 Task: Filter the workflow runs by the status "in progress" in the repository "Javascript".
Action: Mouse moved to (1044, 257)
Screenshot: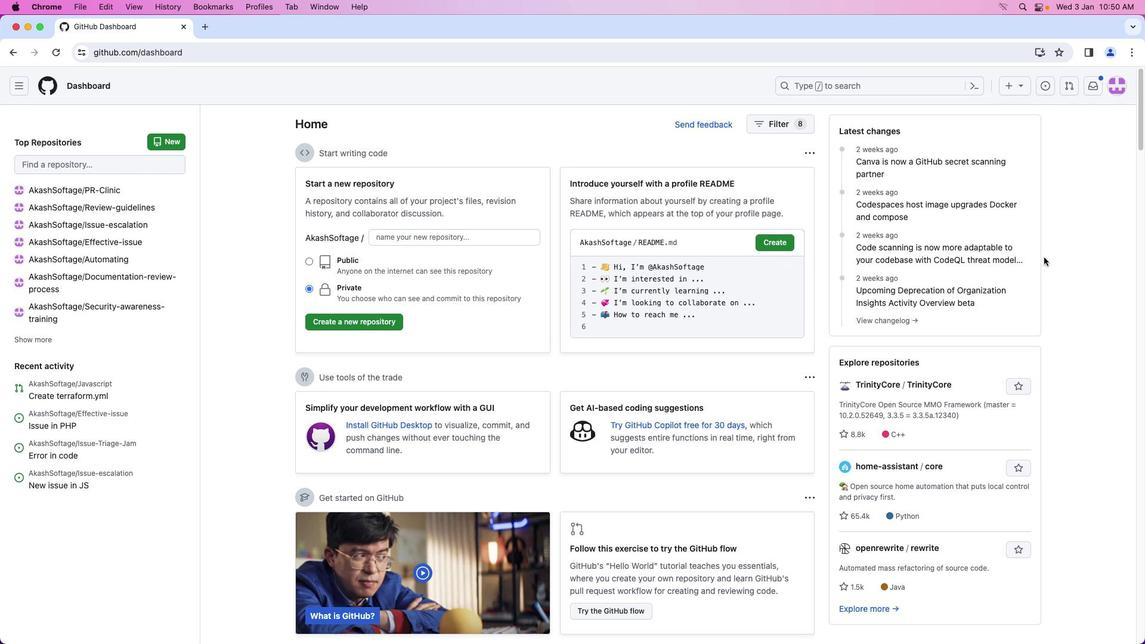 
Action: Mouse pressed left at (1044, 257)
Screenshot: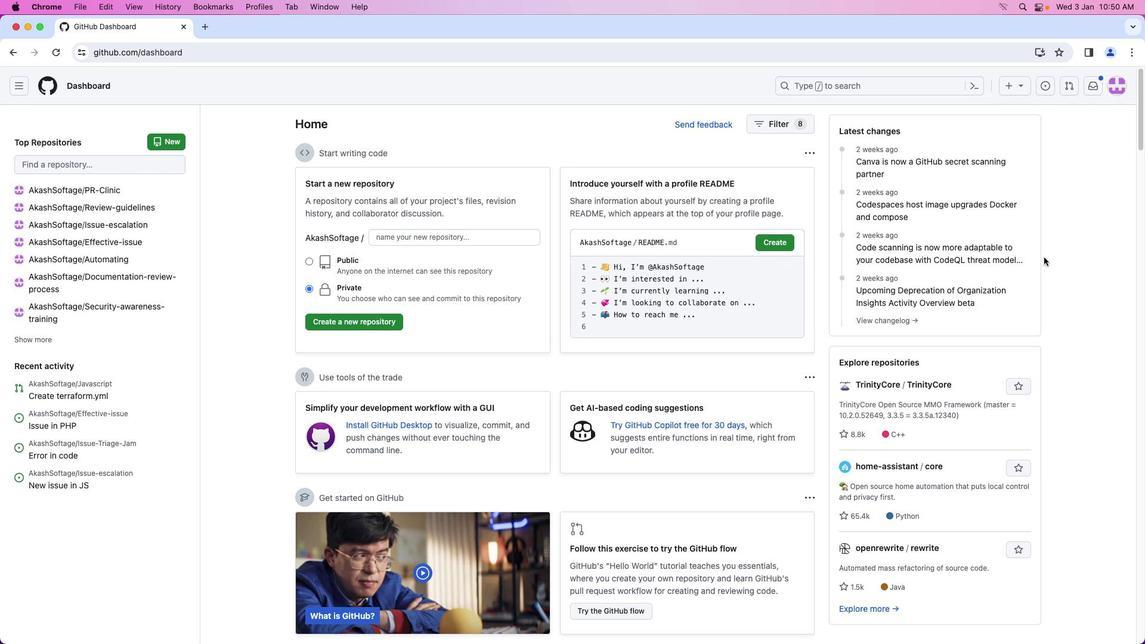 
Action: Mouse moved to (1112, 89)
Screenshot: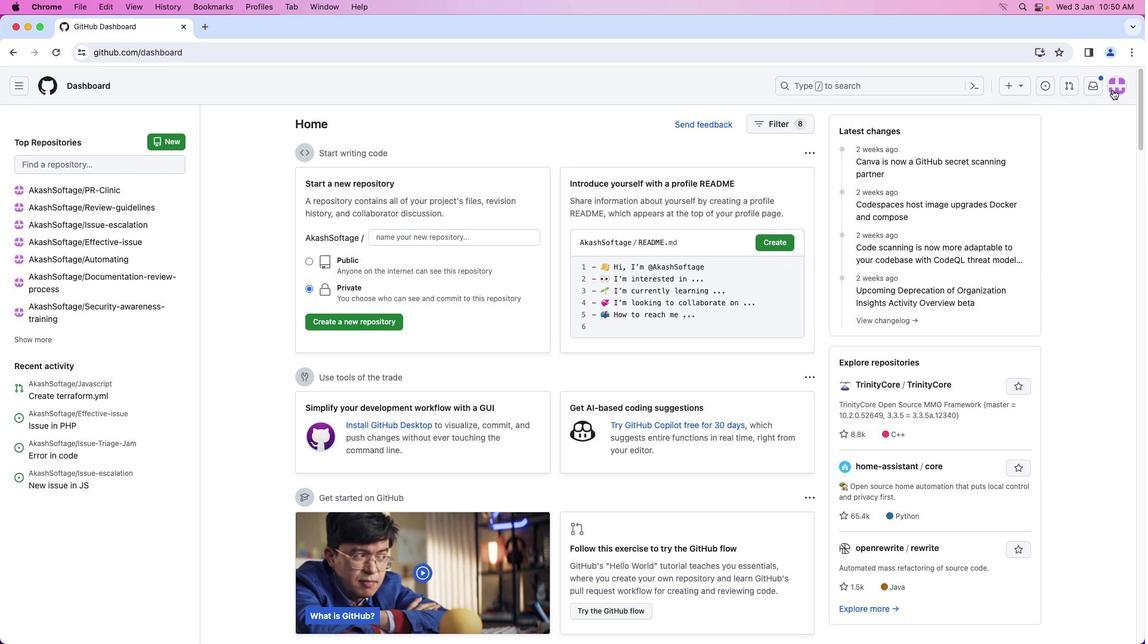 
Action: Mouse pressed left at (1112, 89)
Screenshot: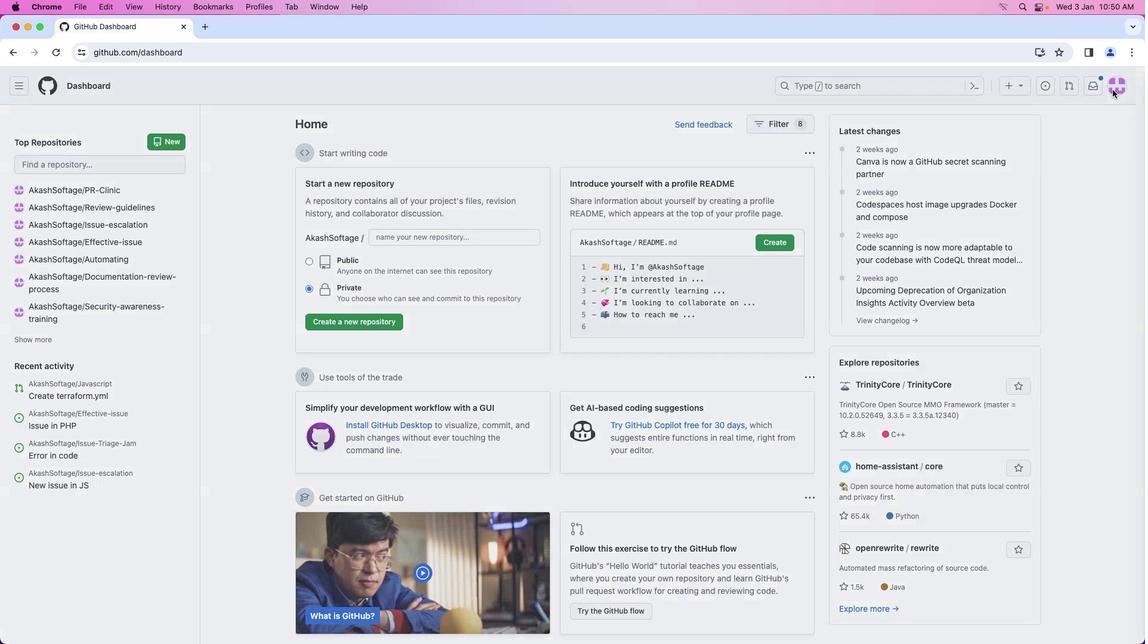 
Action: Mouse moved to (1052, 192)
Screenshot: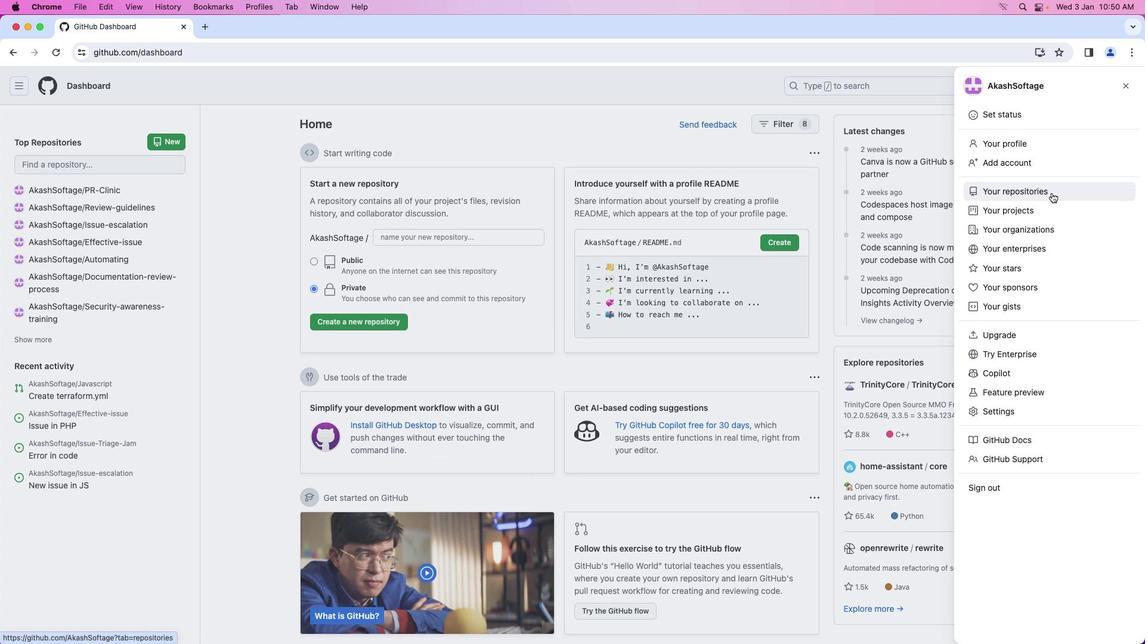 
Action: Mouse pressed left at (1052, 192)
Screenshot: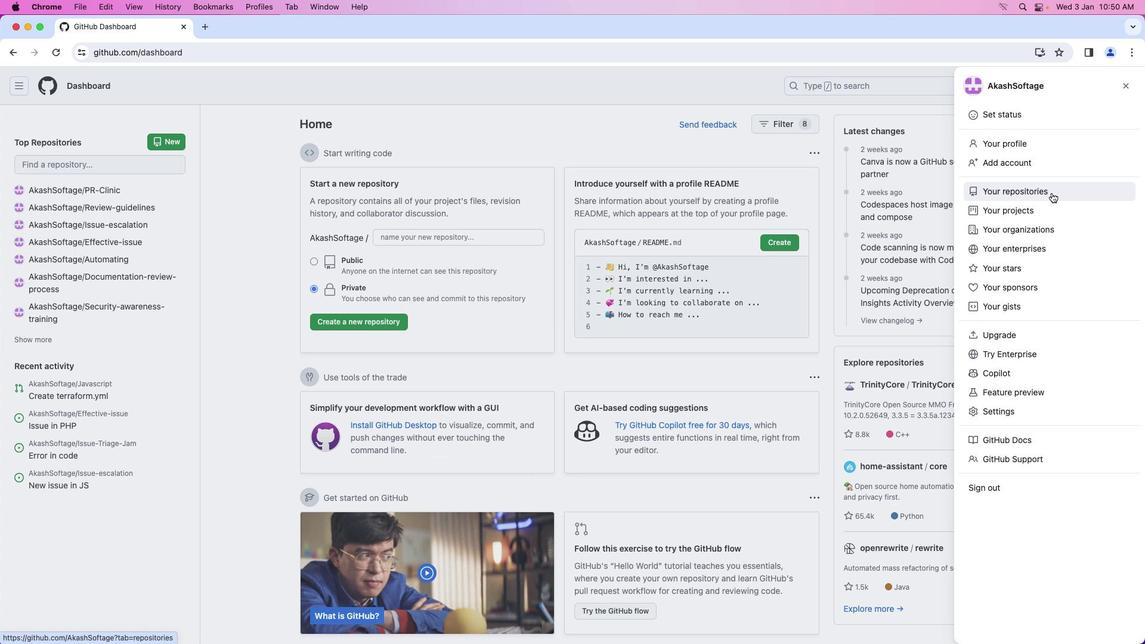 
Action: Mouse moved to (436, 201)
Screenshot: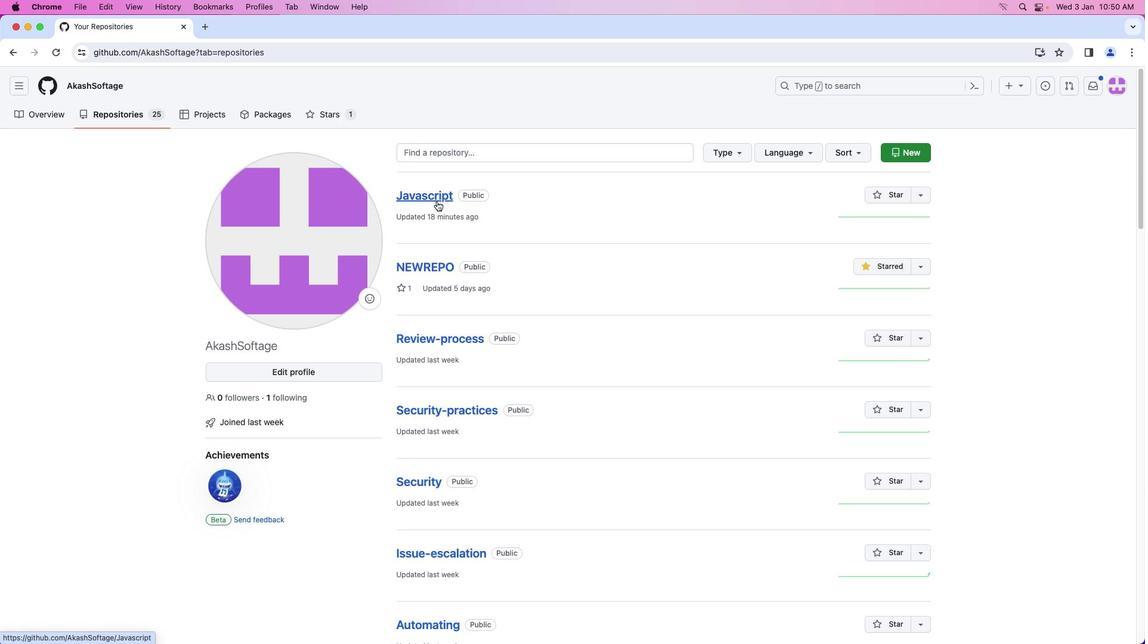 
Action: Mouse pressed left at (436, 201)
Screenshot: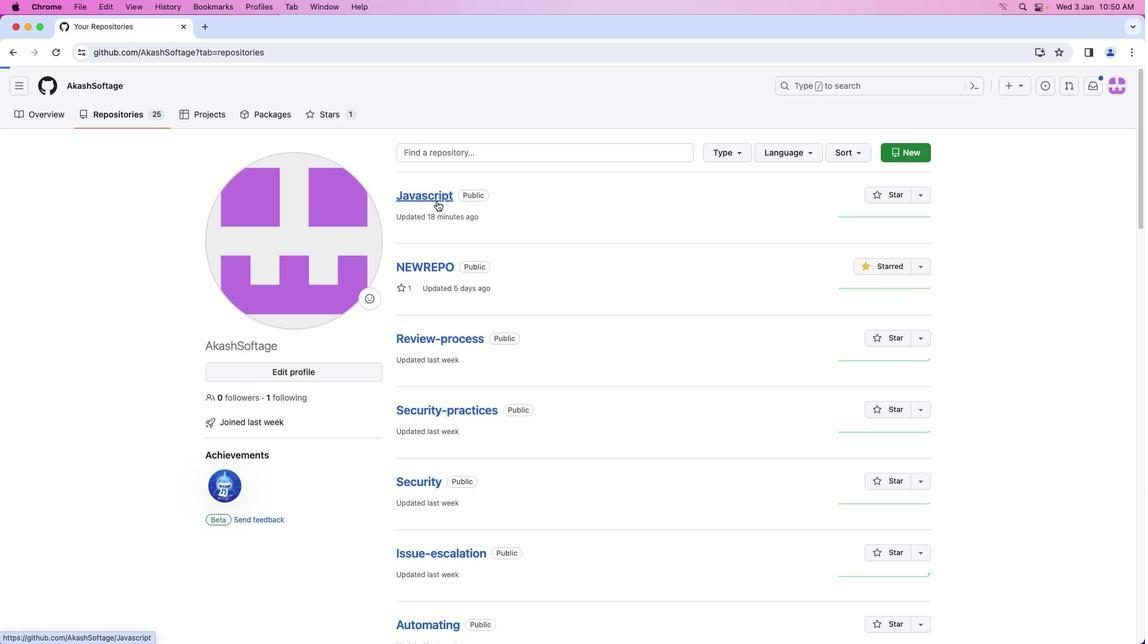 
Action: Mouse moved to (247, 115)
Screenshot: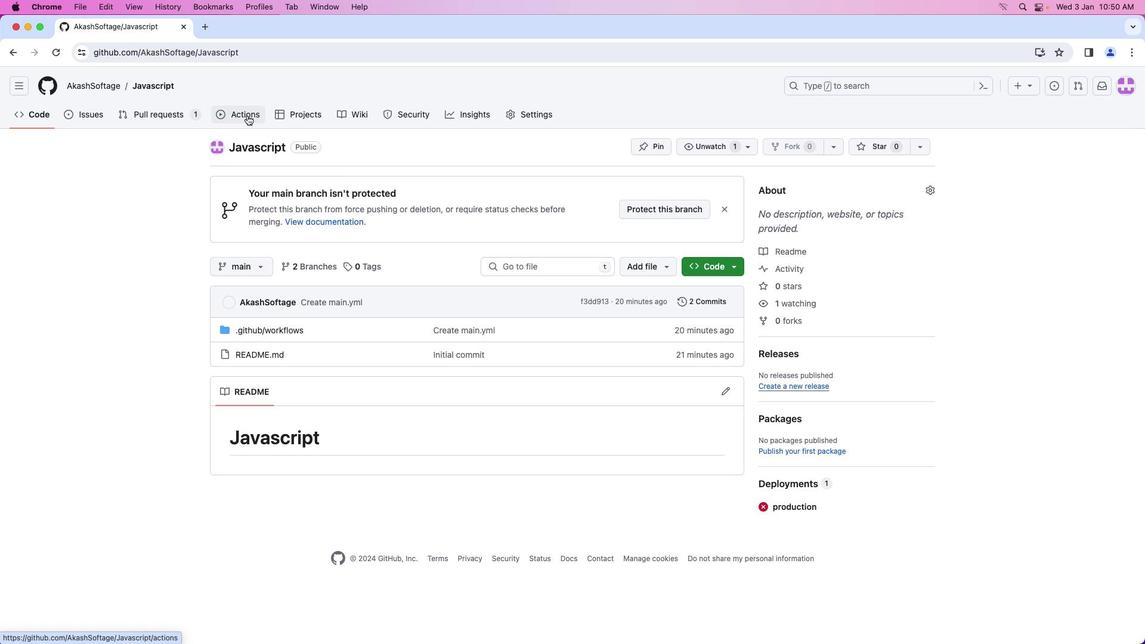 
Action: Mouse pressed left at (247, 115)
Screenshot: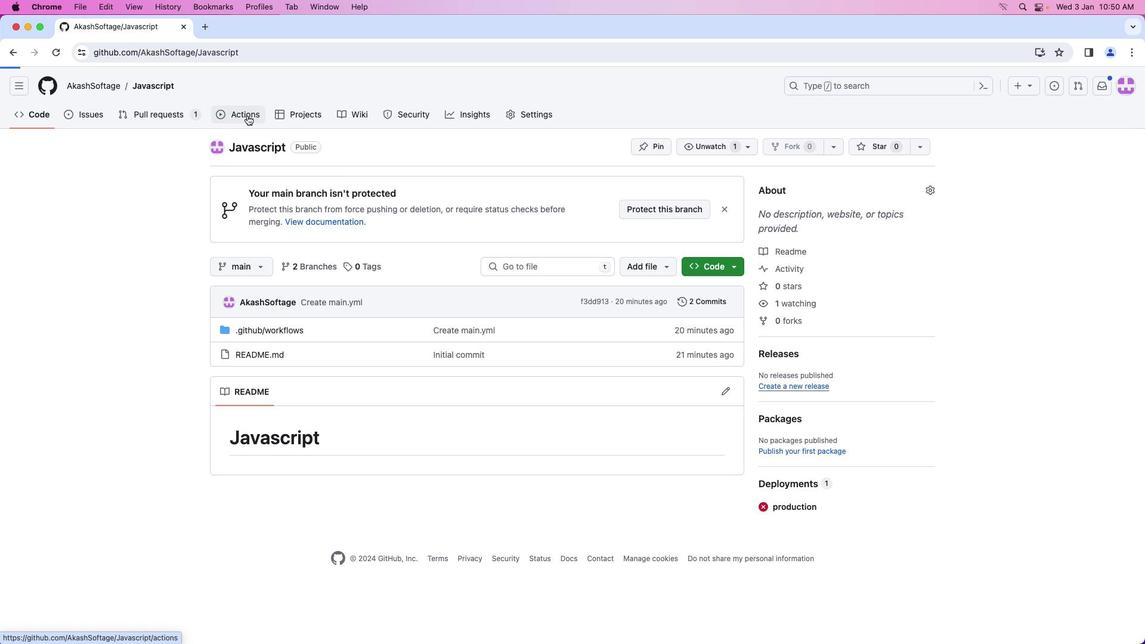 
Action: Mouse moved to (838, 199)
Screenshot: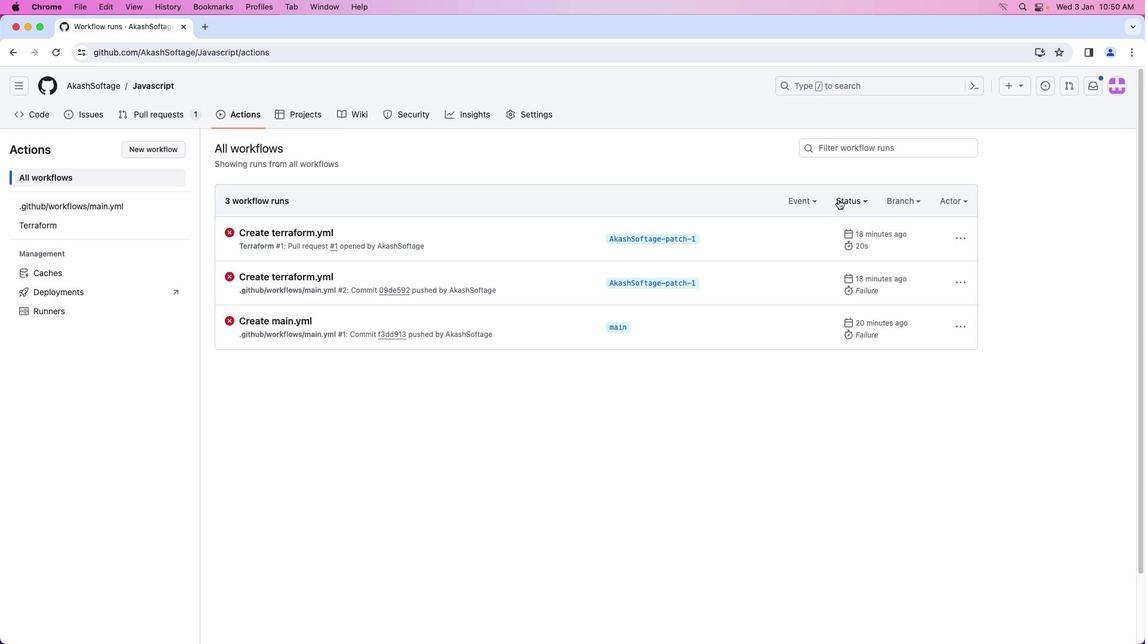 
Action: Mouse pressed left at (838, 199)
Screenshot: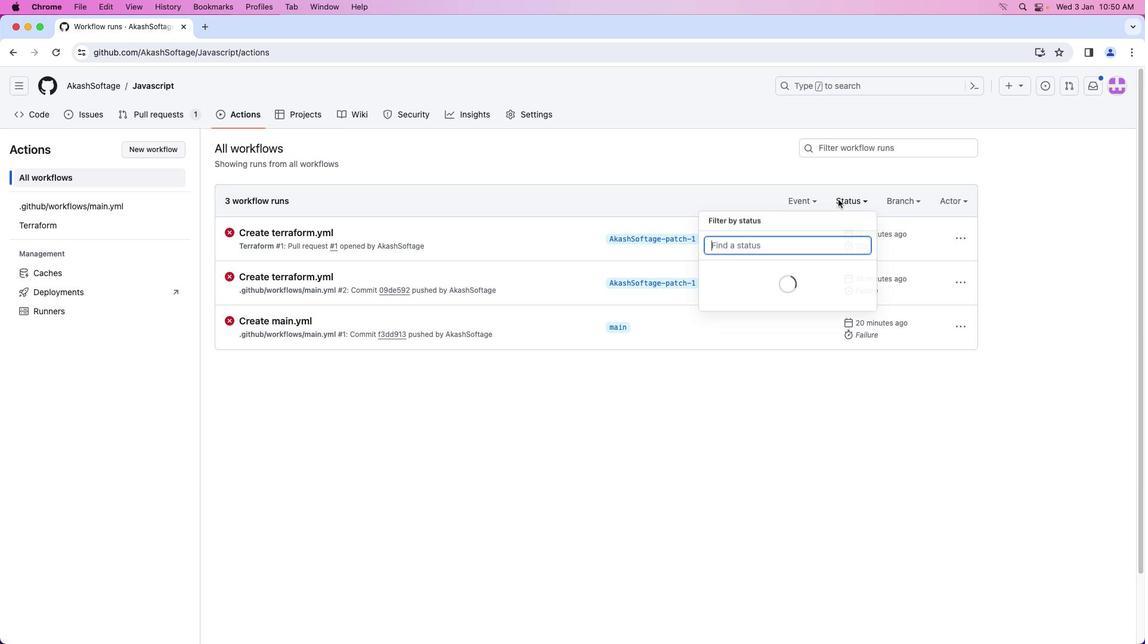 
Action: Mouse moved to (758, 291)
Screenshot: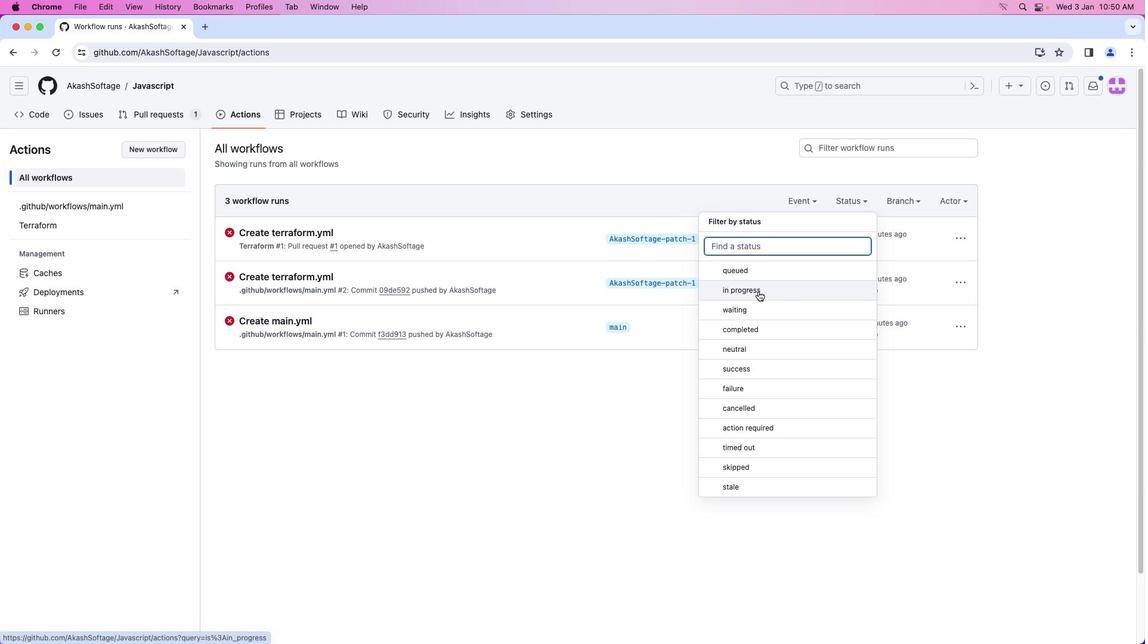 
Action: Mouse pressed left at (758, 291)
Screenshot: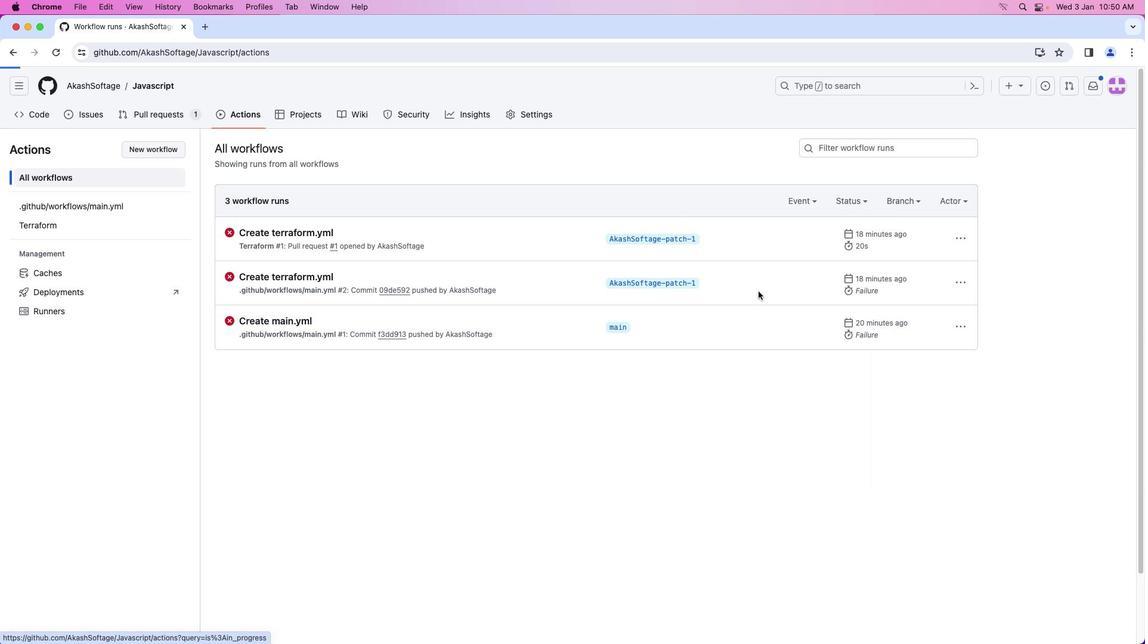 
